 Task: Add Earth's Best Organic Squash & Sweet Peas Puree Stage 2 Pouch to the cart.
Action: Mouse moved to (272, 138)
Screenshot: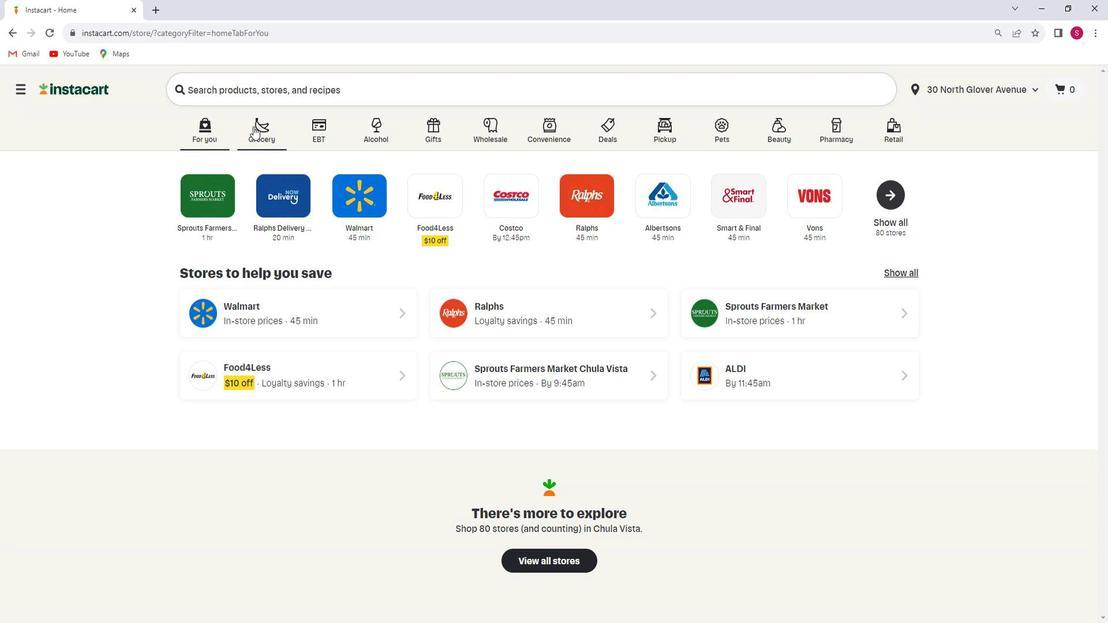 
Action: Mouse pressed left at (272, 138)
Screenshot: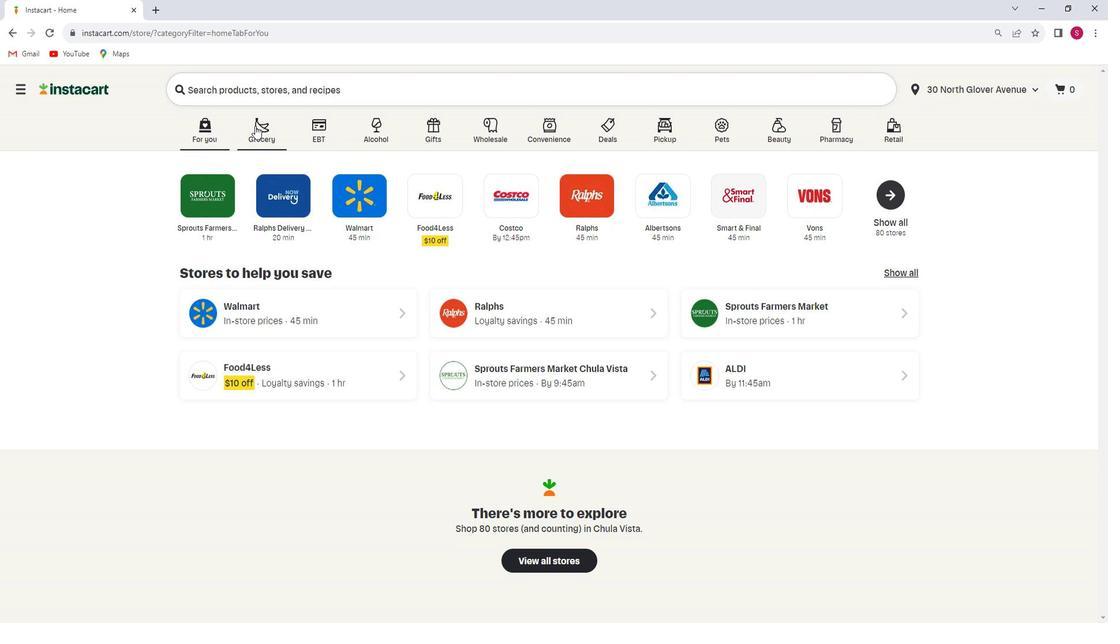 
Action: Mouse moved to (258, 359)
Screenshot: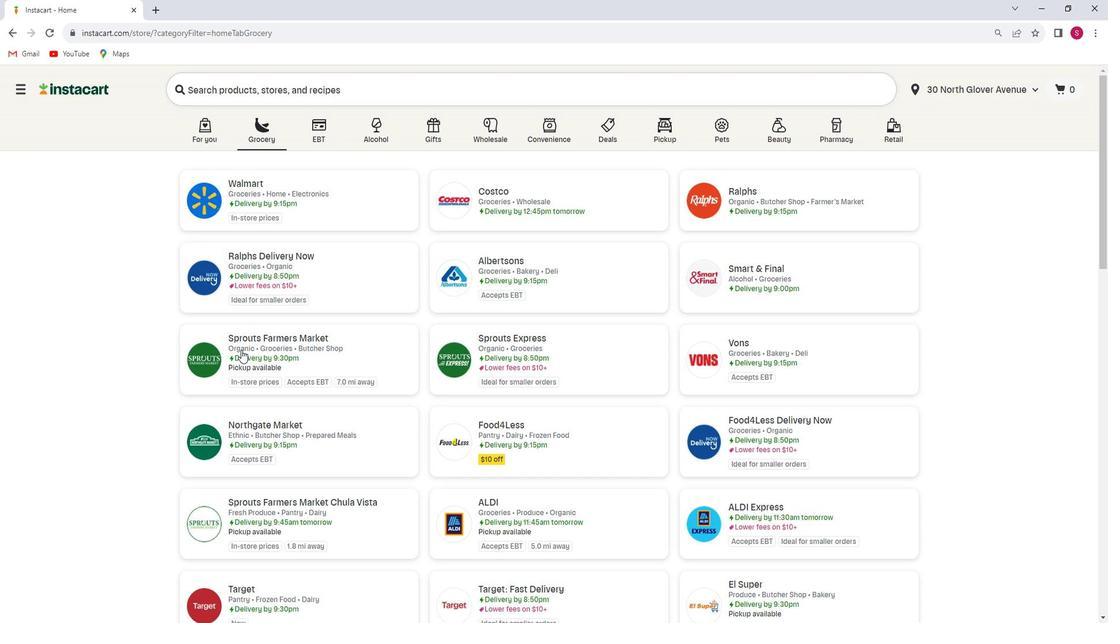 
Action: Mouse pressed left at (258, 359)
Screenshot: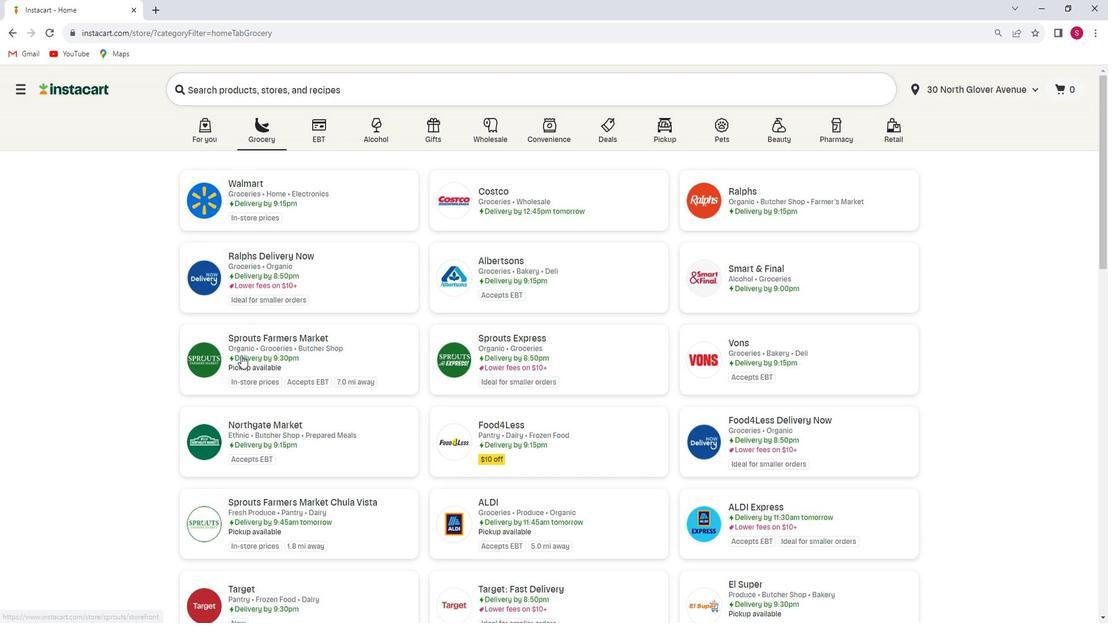 
Action: Mouse moved to (69, 356)
Screenshot: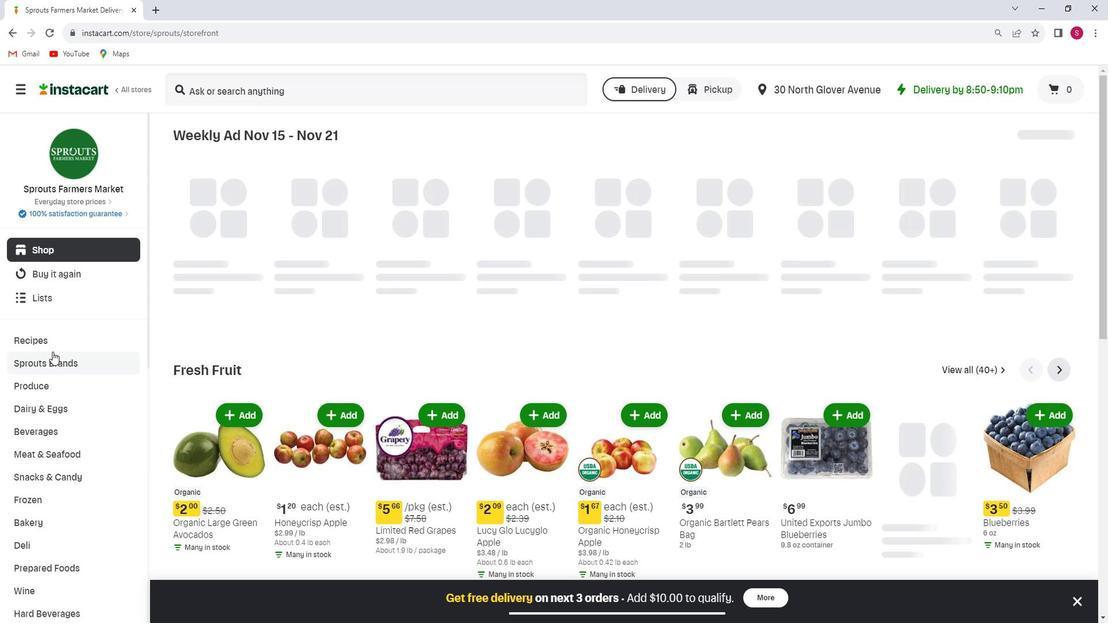 
Action: Mouse scrolled (69, 355) with delta (0, 0)
Screenshot: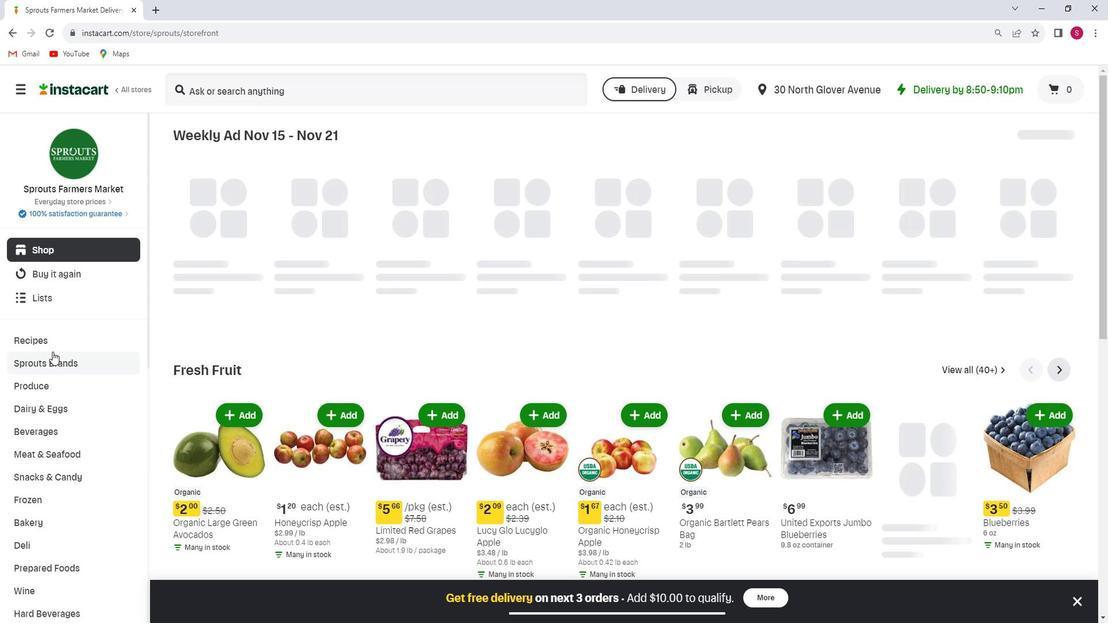 
Action: Mouse scrolled (69, 355) with delta (0, 0)
Screenshot: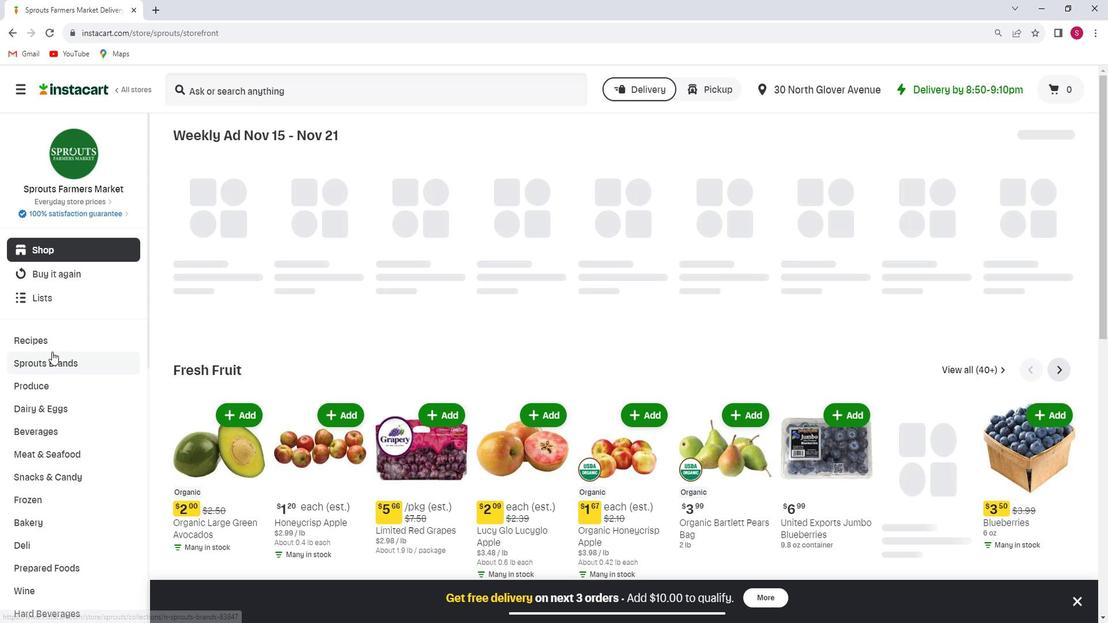 
Action: Mouse scrolled (69, 355) with delta (0, 0)
Screenshot: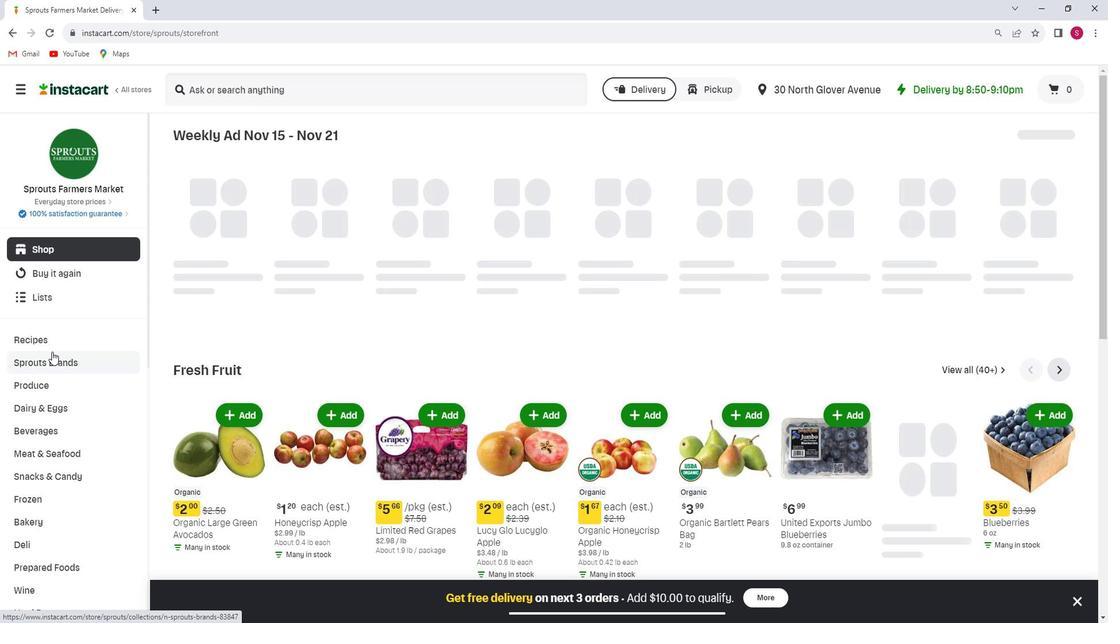 
Action: Mouse scrolled (69, 355) with delta (0, 0)
Screenshot: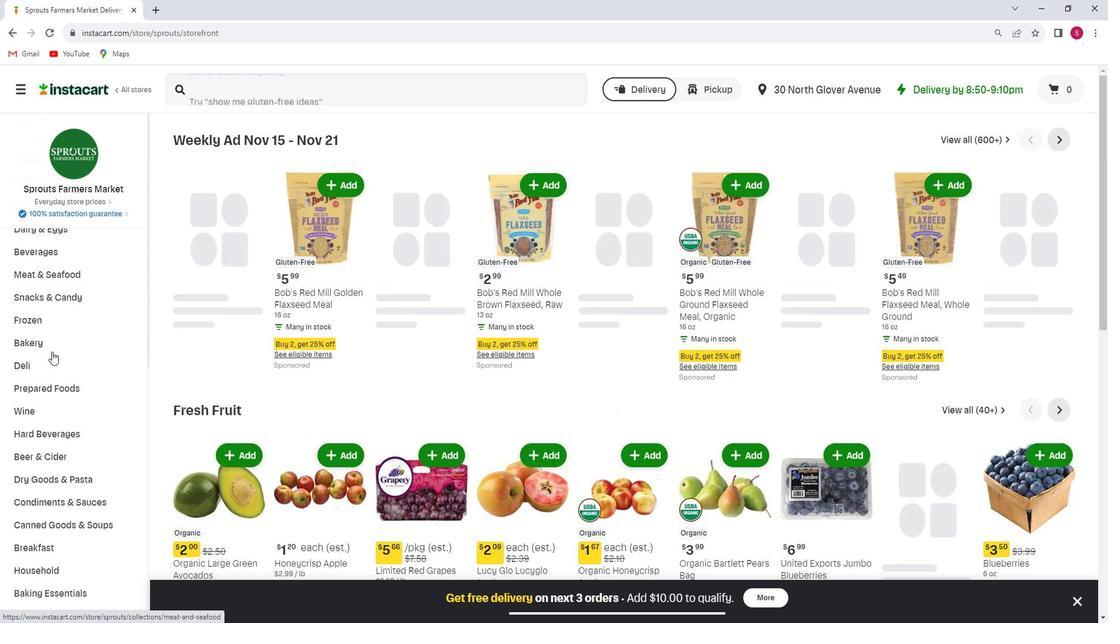 
Action: Mouse scrolled (69, 355) with delta (0, 0)
Screenshot: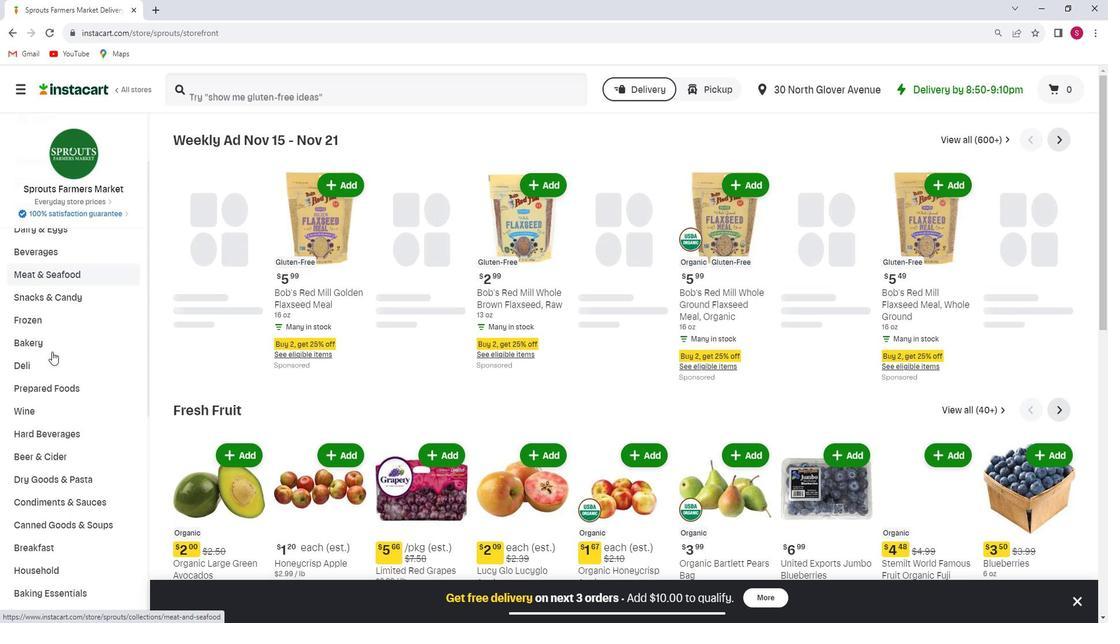 
Action: Mouse scrolled (69, 355) with delta (0, 0)
Screenshot: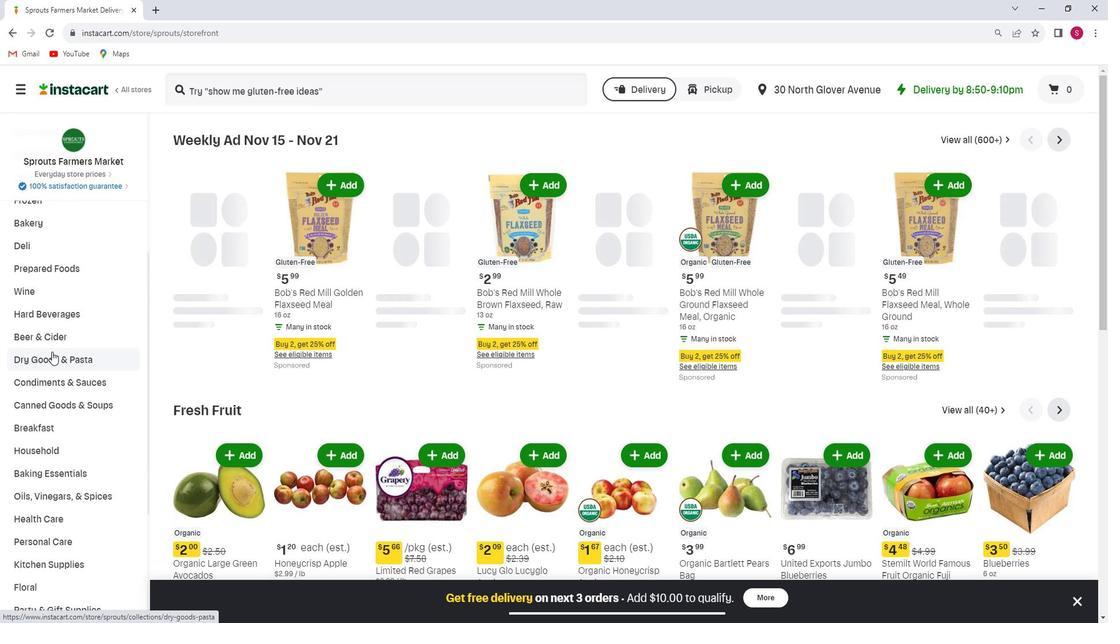 
Action: Mouse scrolled (69, 355) with delta (0, 0)
Screenshot: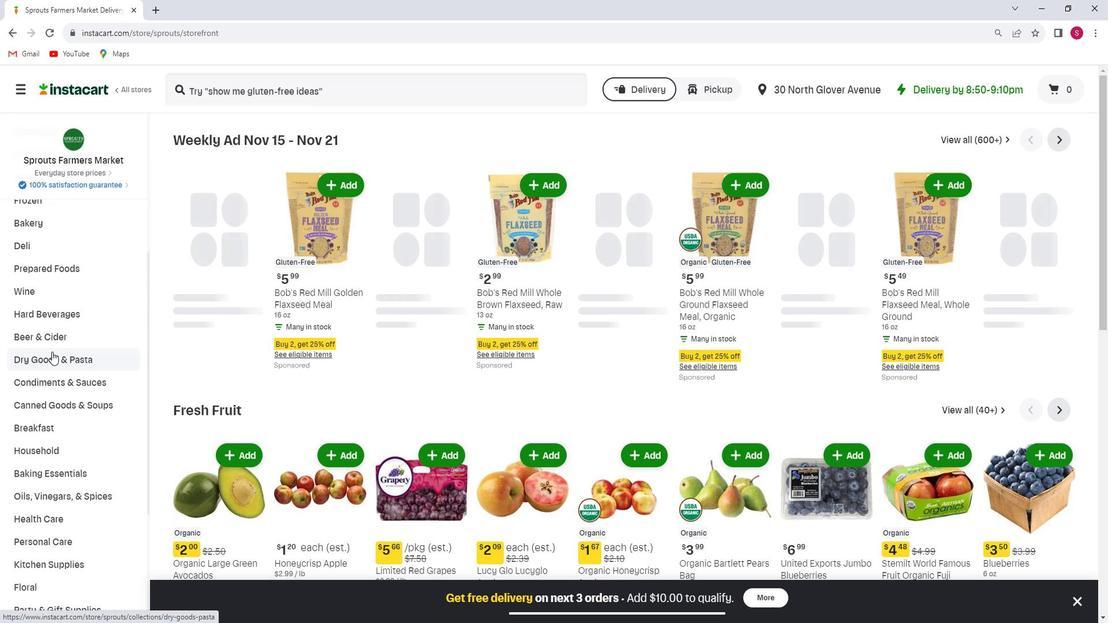 
Action: Mouse scrolled (69, 355) with delta (0, 0)
Screenshot: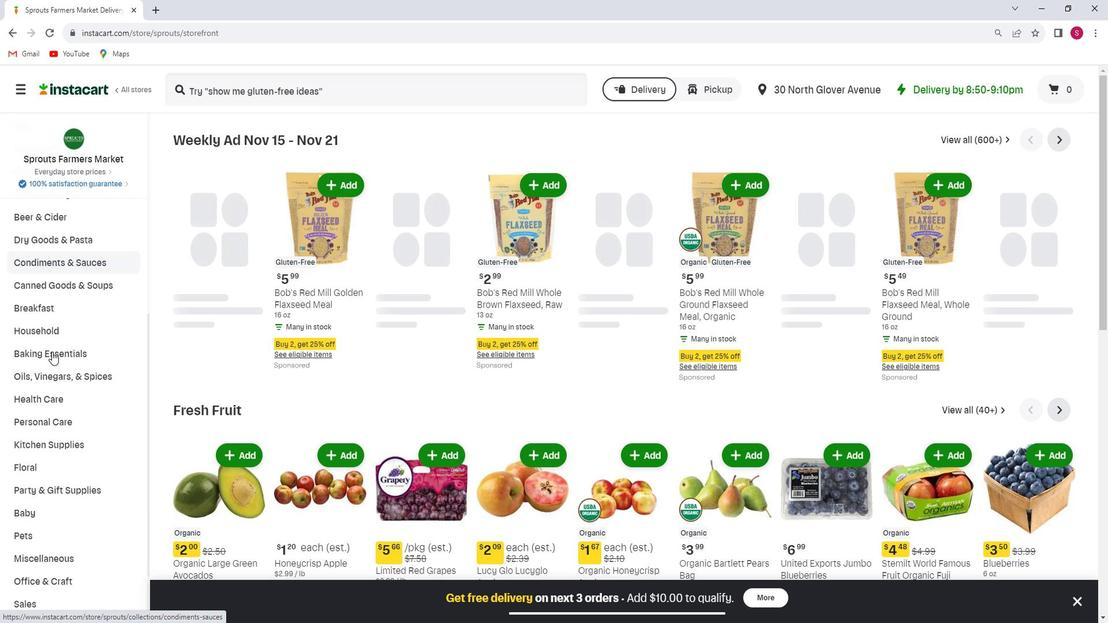 
Action: Mouse moved to (69, 357)
Screenshot: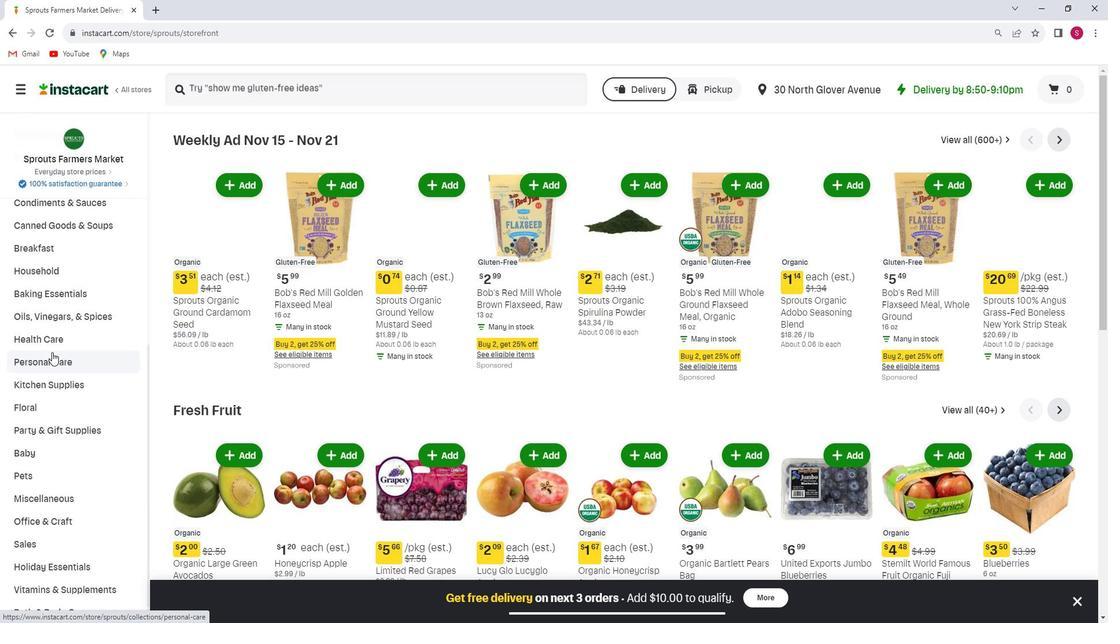 
Action: Mouse scrolled (69, 356) with delta (0, 0)
Screenshot: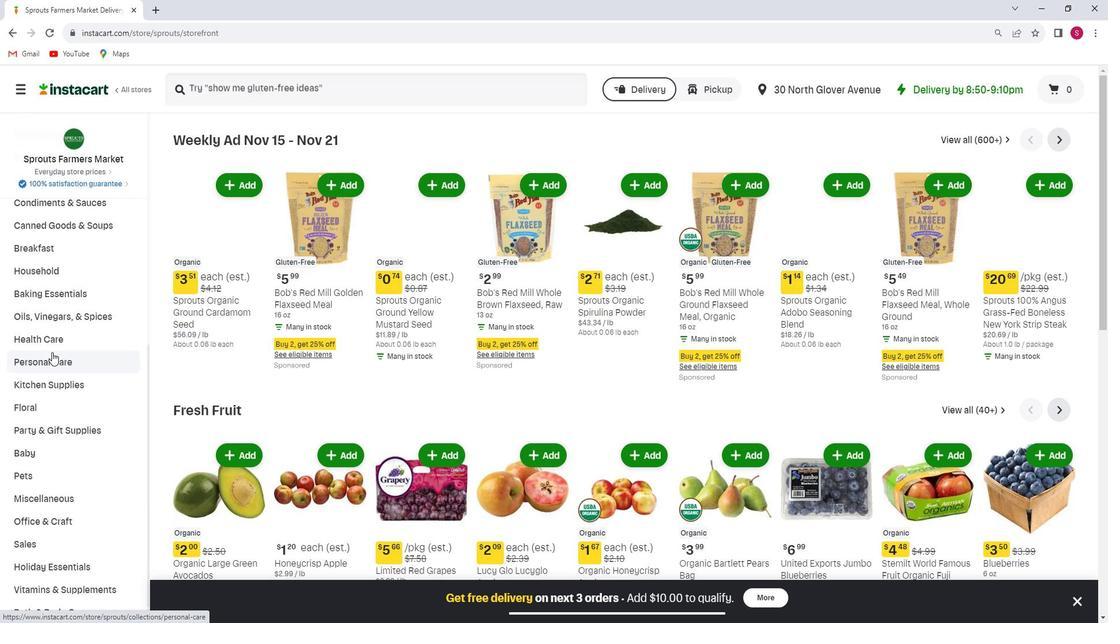 
Action: Mouse scrolled (69, 356) with delta (0, 0)
Screenshot: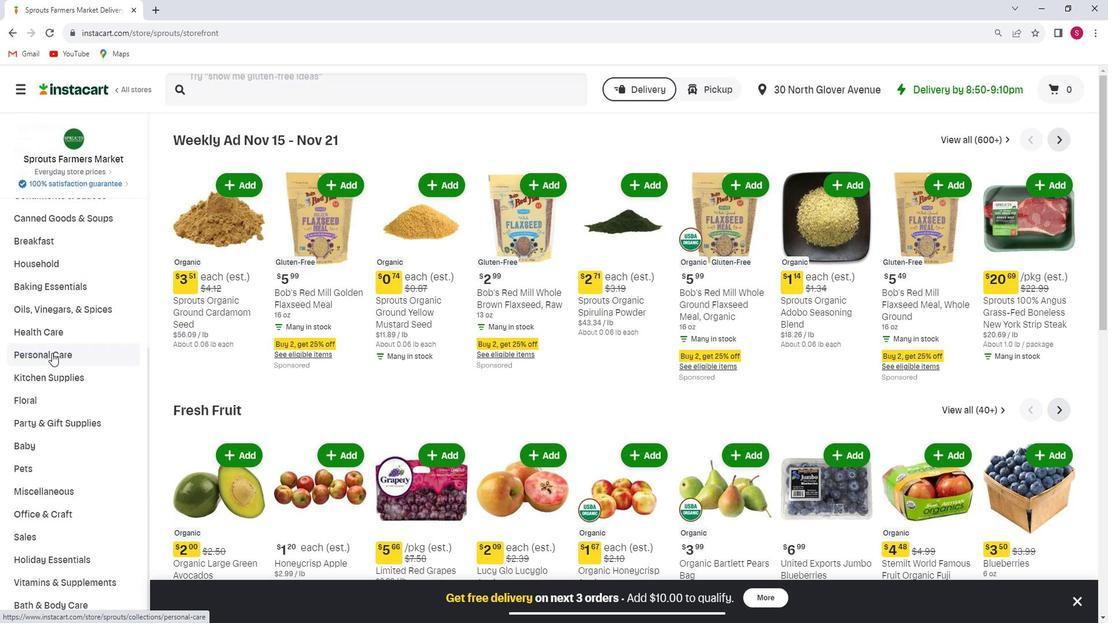 
Action: Mouse moved to (51, 419)
Screenshot: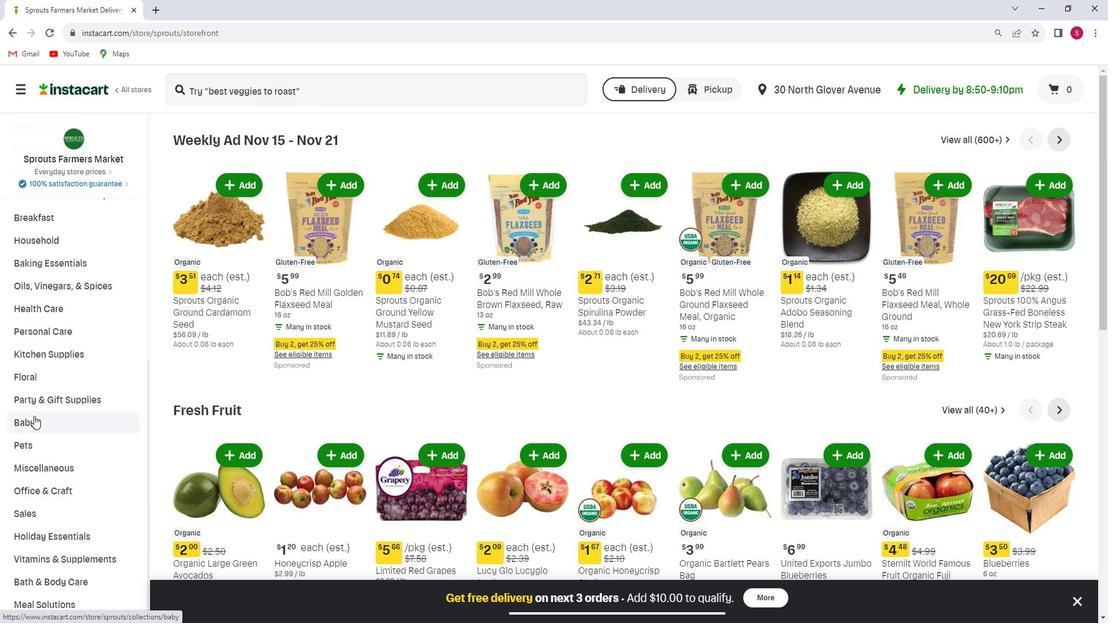 
Action: Mouse pressed left at (51, 419)
Screenshot: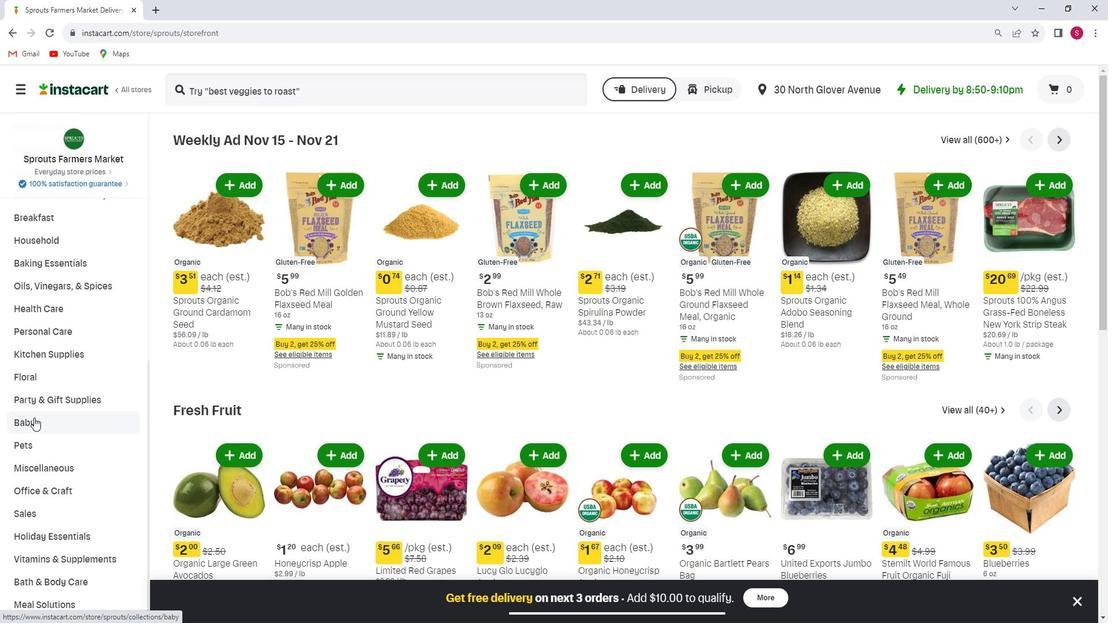 
Action: Mouse moved to (61, 515)
Screenshot: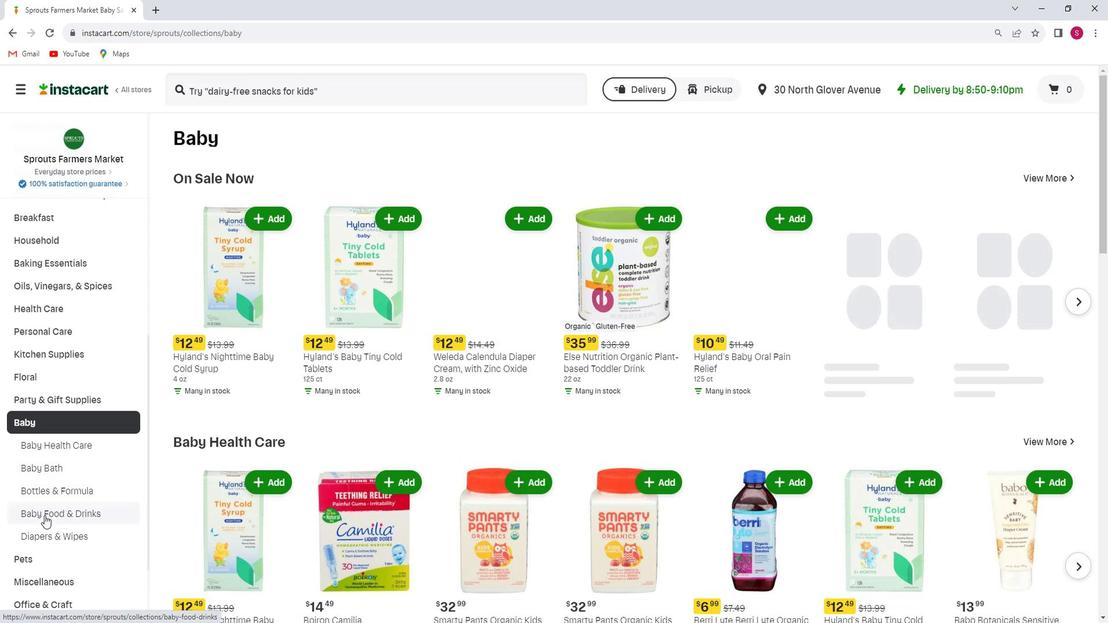 
Action: Mouse pressed left at (61, 515)
Screenshot: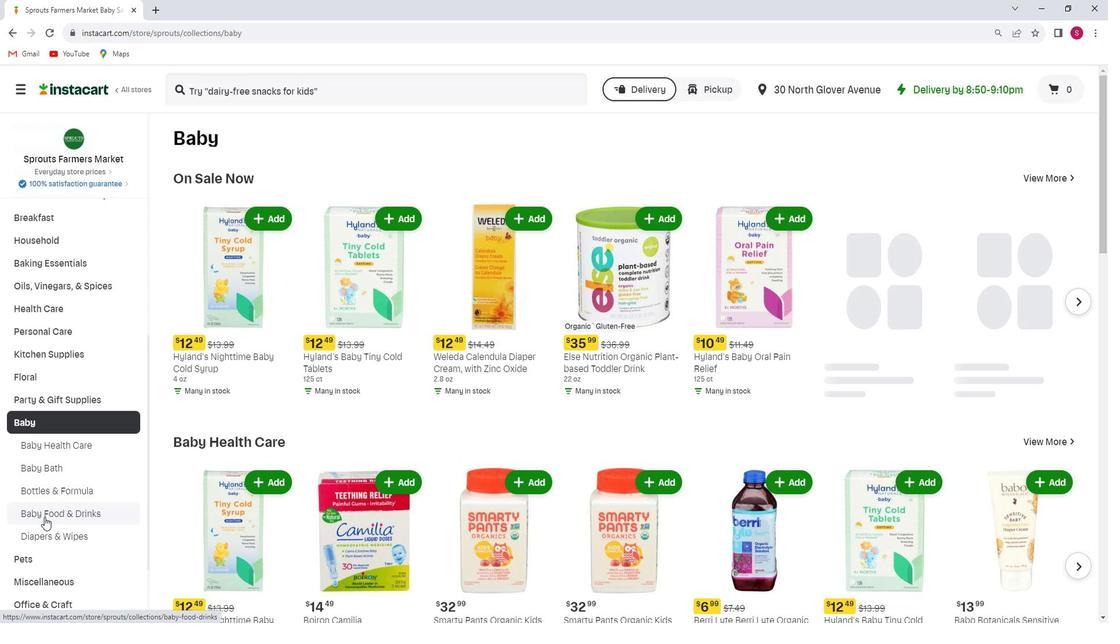 
Action: Mouse moved to (297, 101)
Screenshot: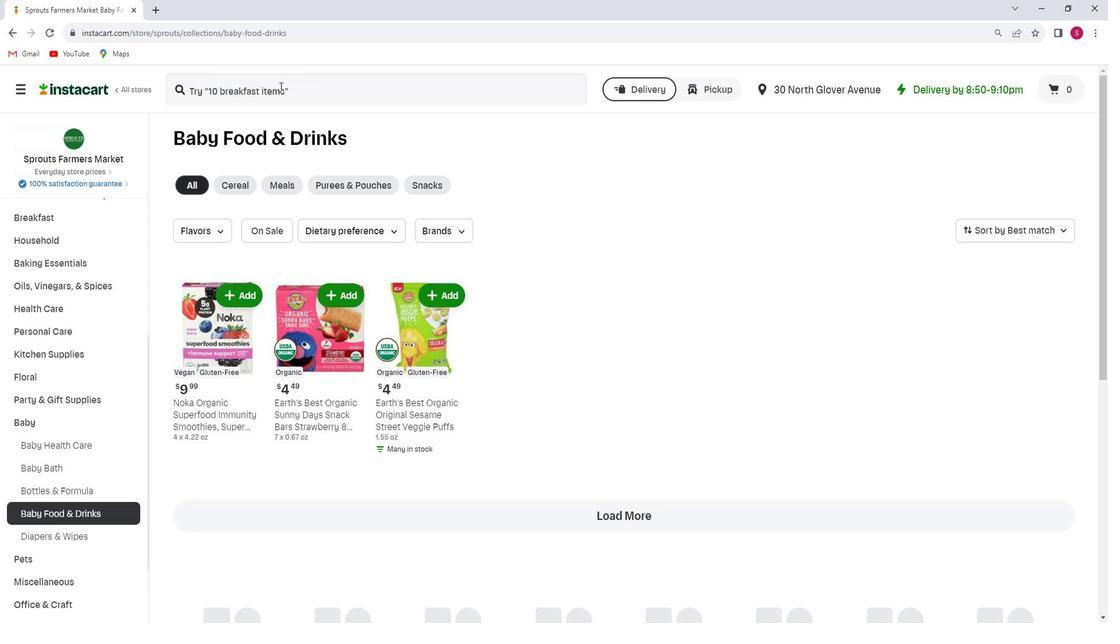 
Action: Mouse pressed left at (297, 101)
Screenshot: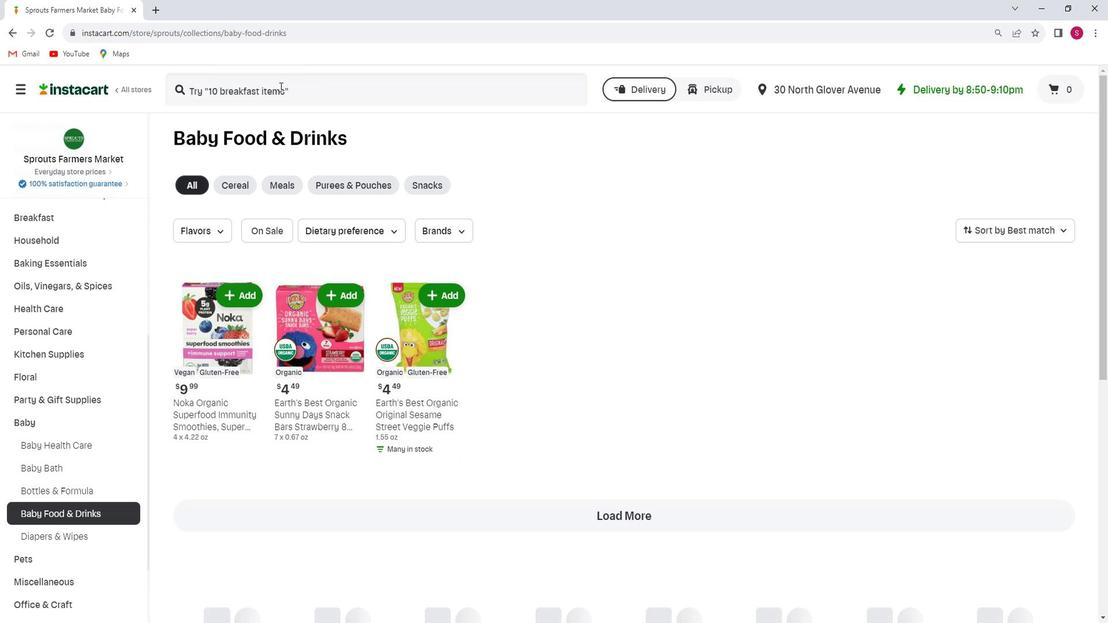 
Action: Key pressed <Key.shift>Earth's<Key.space><Key.shift>Best<Key.space><Key.shift>Organic<Key.space><Key.shift>Squash<Key.space><Key.shift><Key.shift><Key.shift>&<Key.space><Key.shift>Sweet<Key.space><Key.shift>Peas<Key.space><Key.shift>Puree<Key.space><Key.shift>Stage<Key.space>2<Key.space><Key.shift>Pouch<Key.enter>
Screenshot: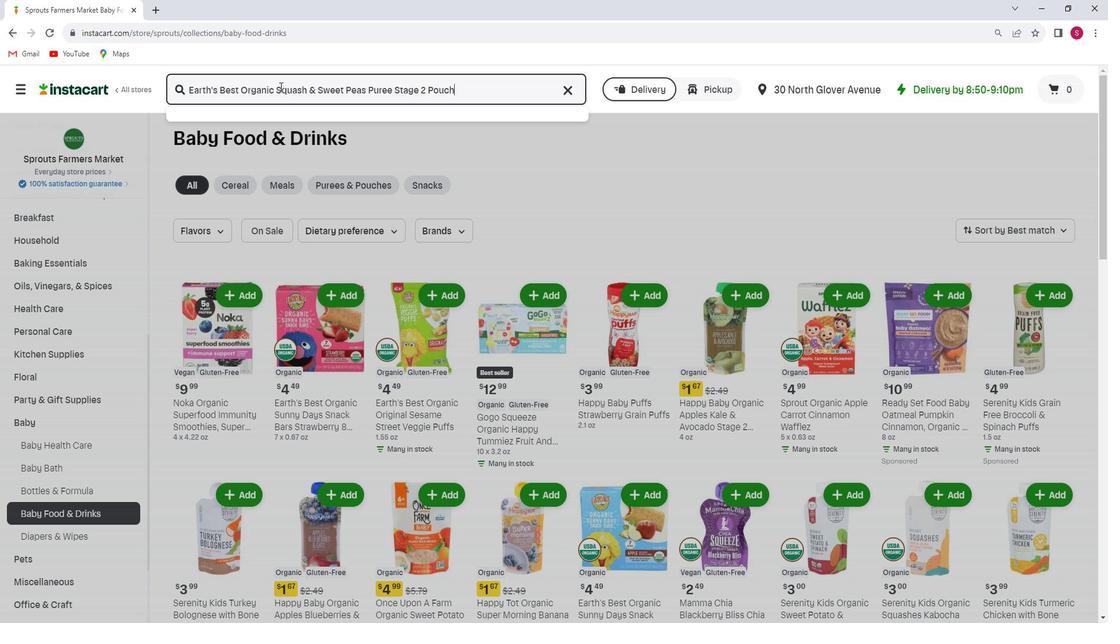 
Action: Mouse moved to (336, 201)
Screenshot: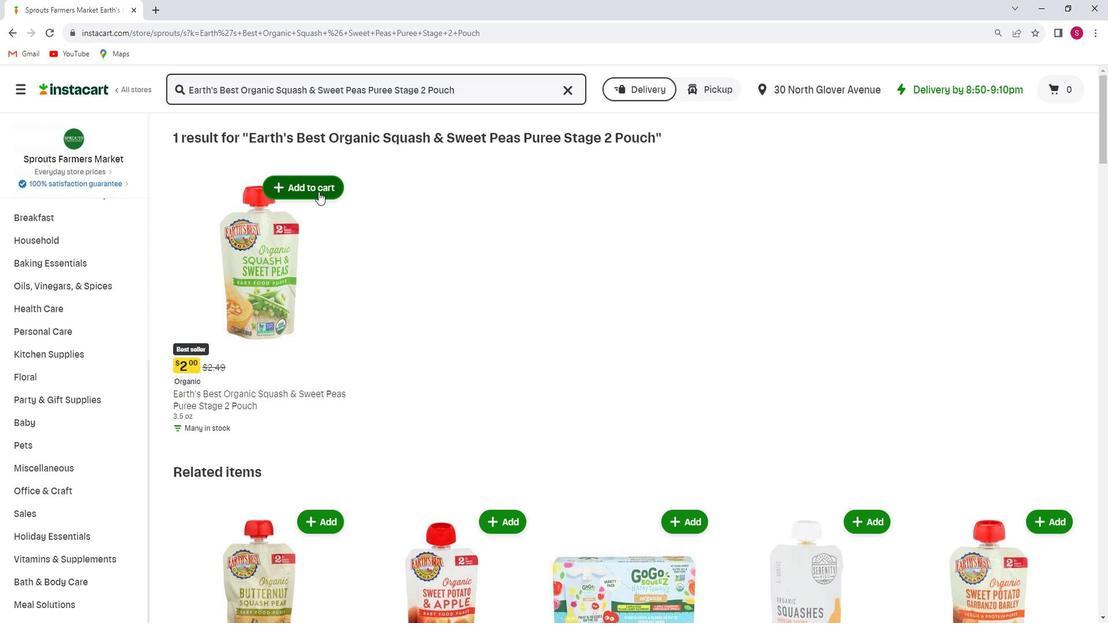 
Action: Mouse pressed left at (336, 201)
Screenshot: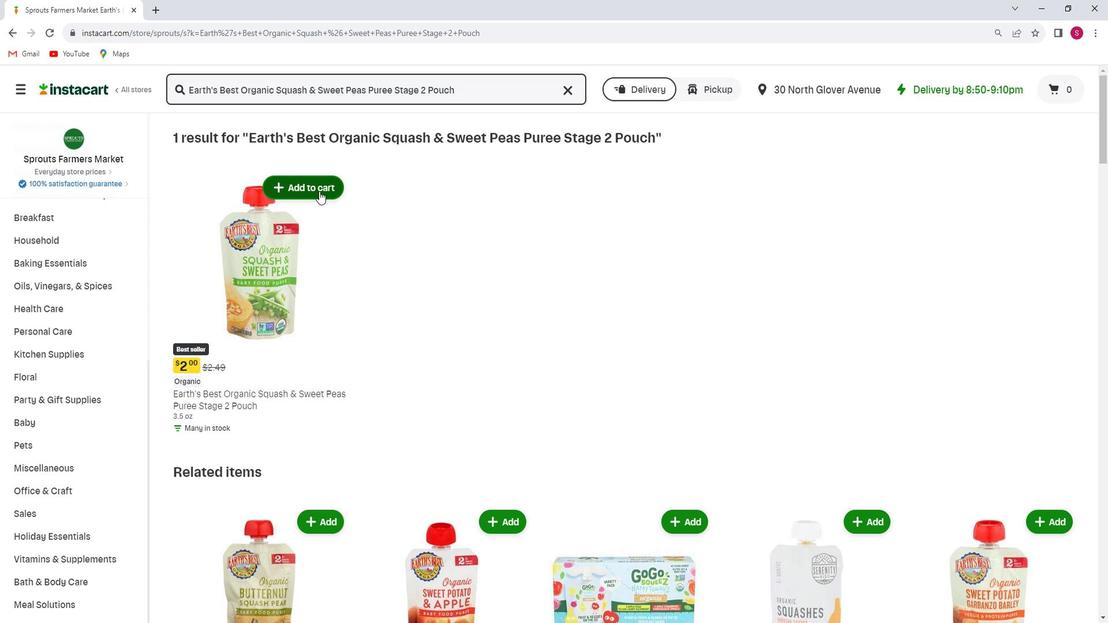 
Action: Mouse moved to (364, 251)
Screenshot: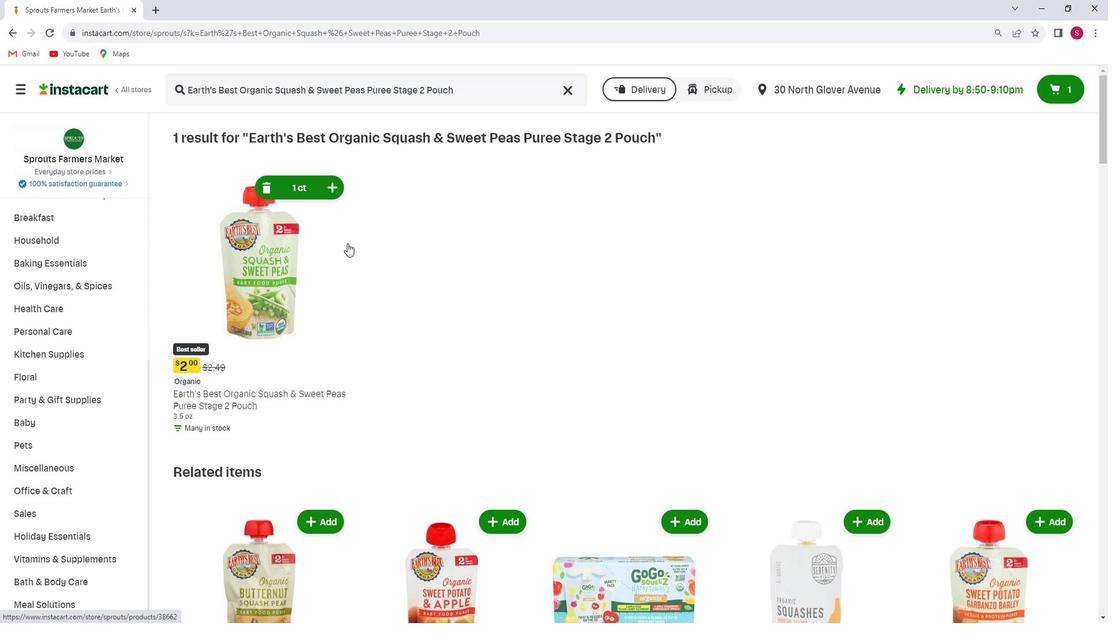 
